 Task: Use the formula "ISFORMULA" in spreadsheet "Project portfolio".
Action: Mouse moved to (112, 67)
Screenshot: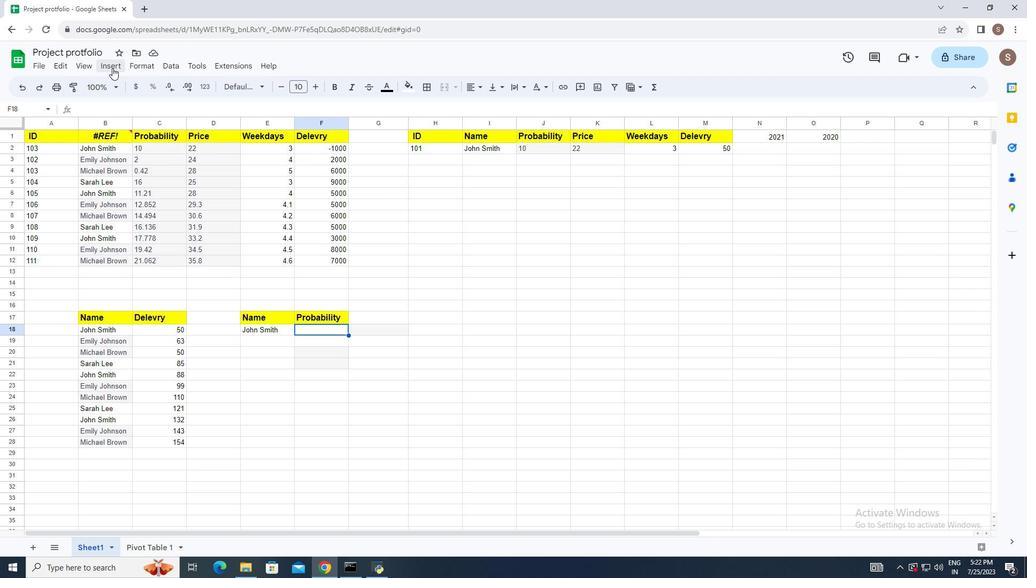 
Action: Mouse pressed left at (112, 67)
Screenshot: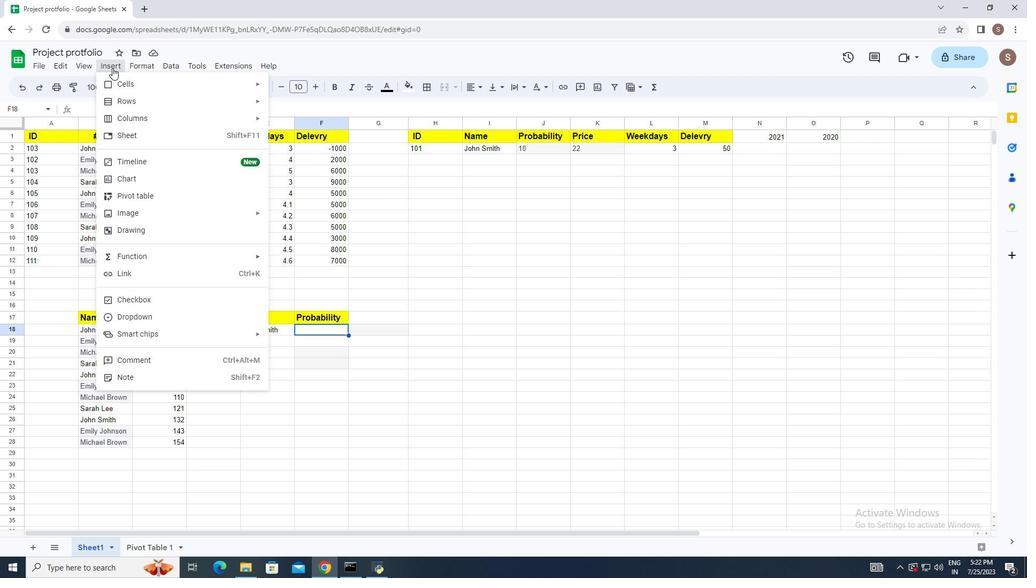 
Action: Mouse moved to (162, 255)
Screenshot: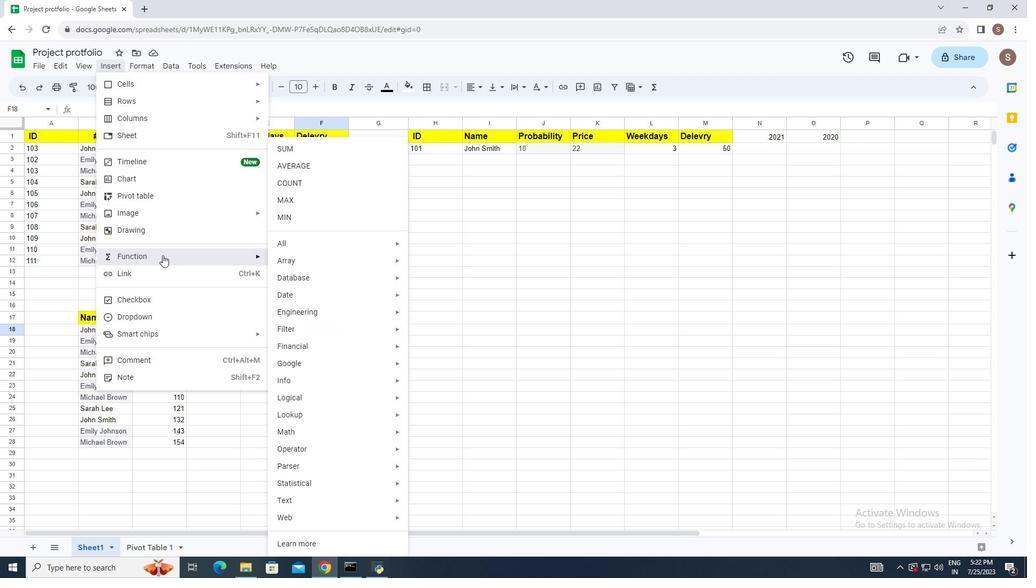 
Action: Mouse pressed left at (162, 255)
Screenshot: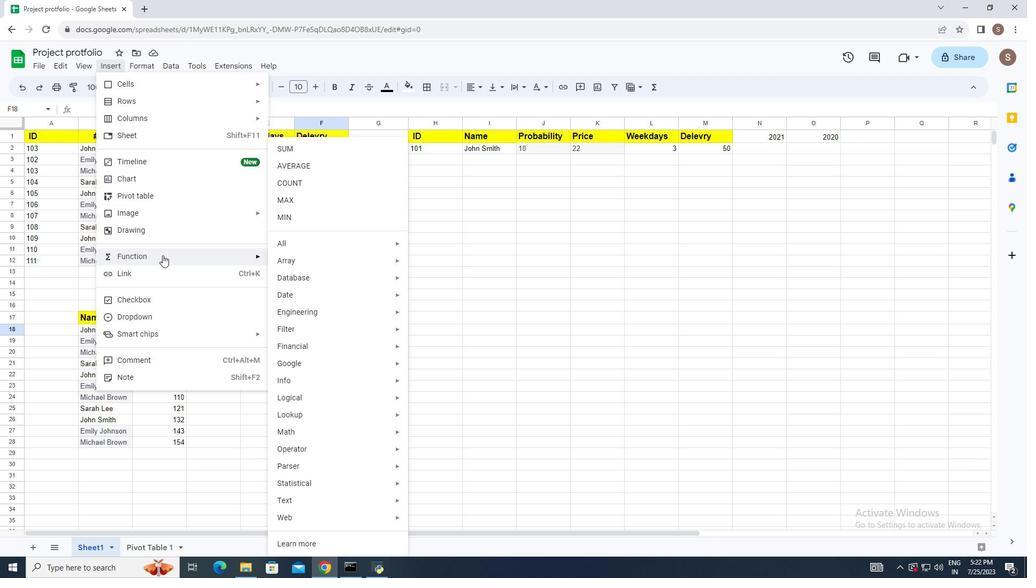 
Action: Mouse moved to (308, 247)
Screenshot: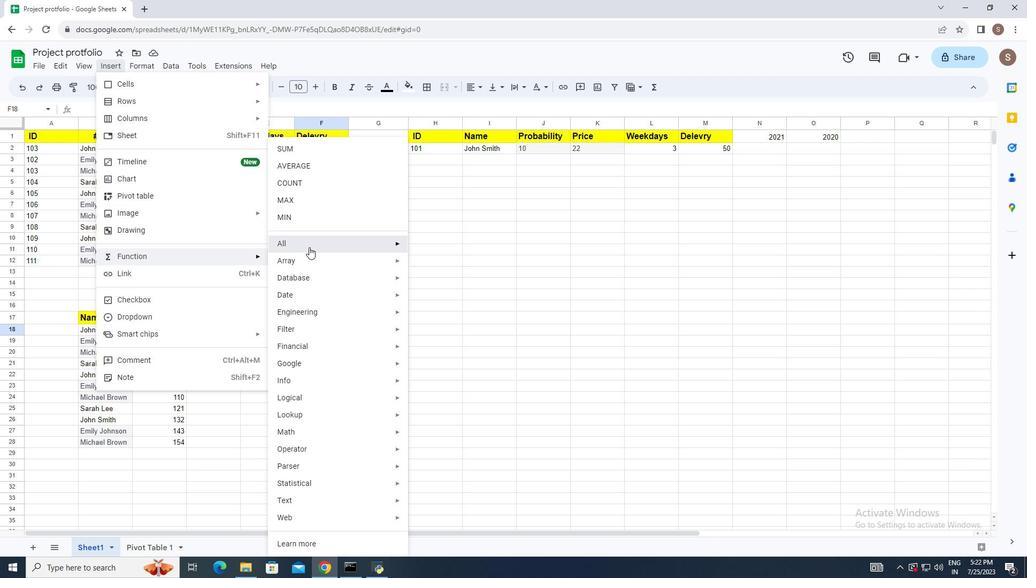 
Action: Mouse pressed left at (308, 247)
Screenshot: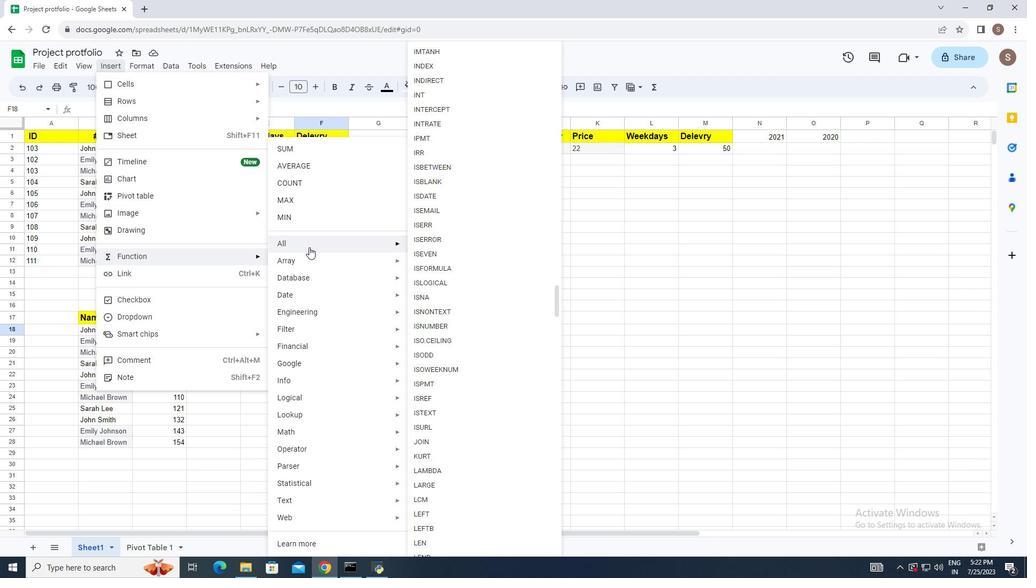 
Action: Mouse moved to (470, 268)
Screenshot: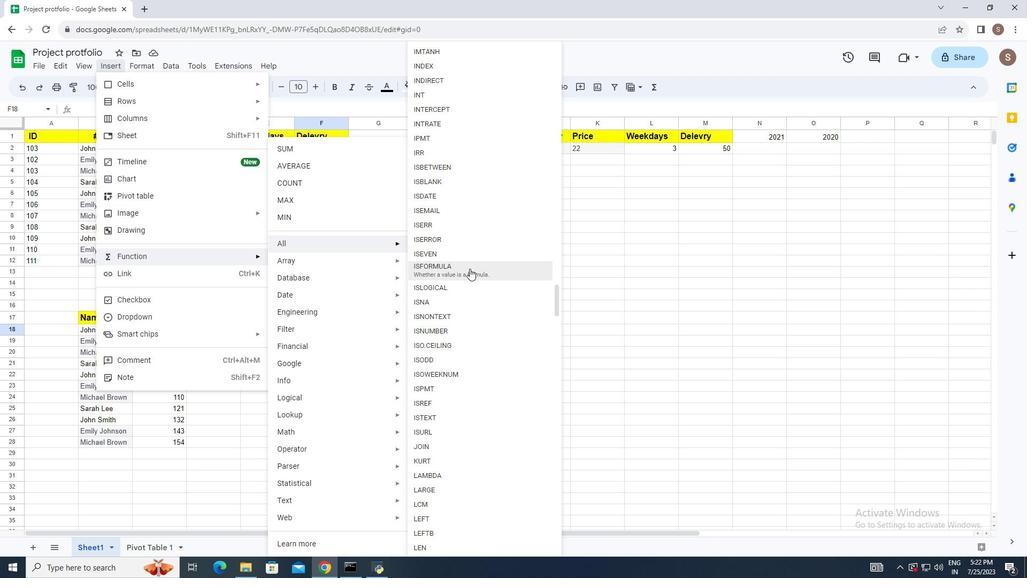 
Action: Mouse pressed left at (470, 268)
Screenshot: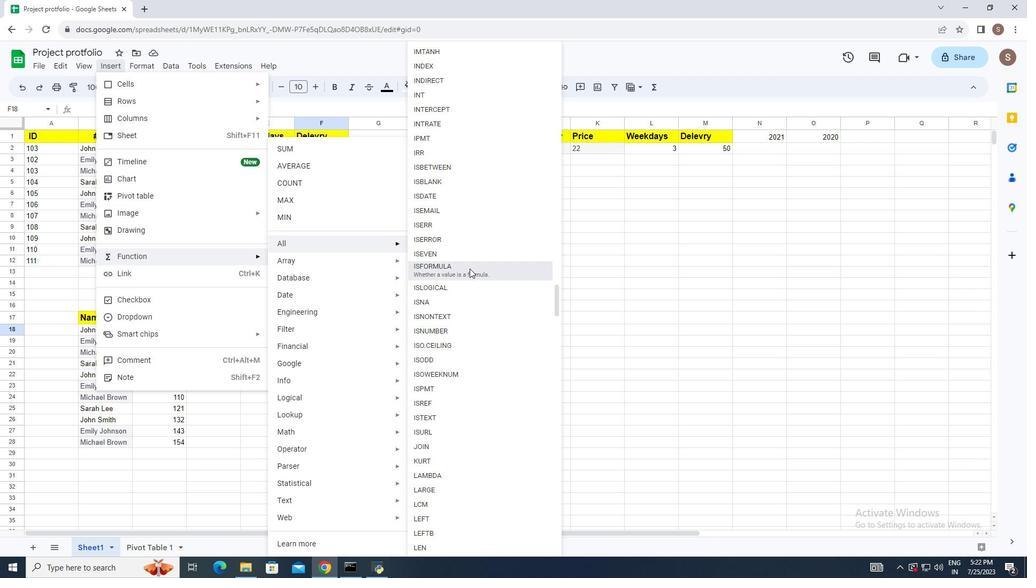 
Action: Mouse moved to (395, 308)
Screenshot: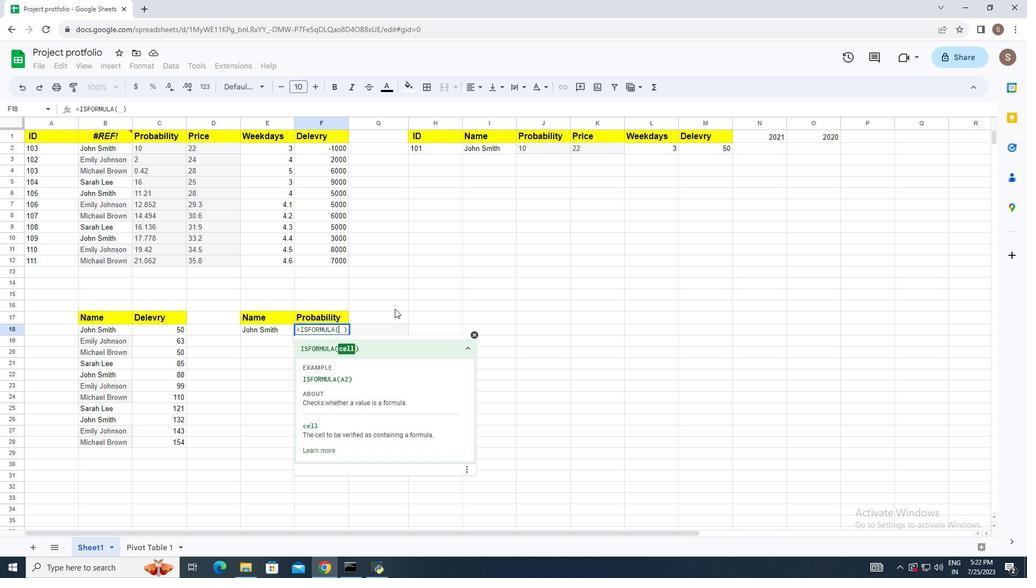 
Action: Key pressed <Key.shift>A2<Key.enter>
Screenshot: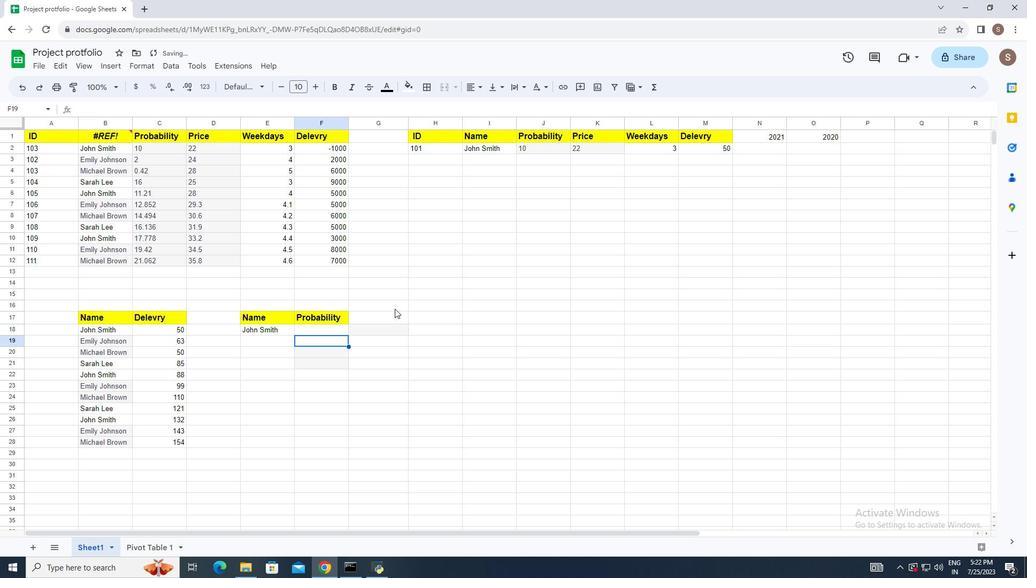 
